 Task: Look for products in the category "Beef" from the brand "Store Brand".
Action: Mouse moved to (20, 75)
Screenshot: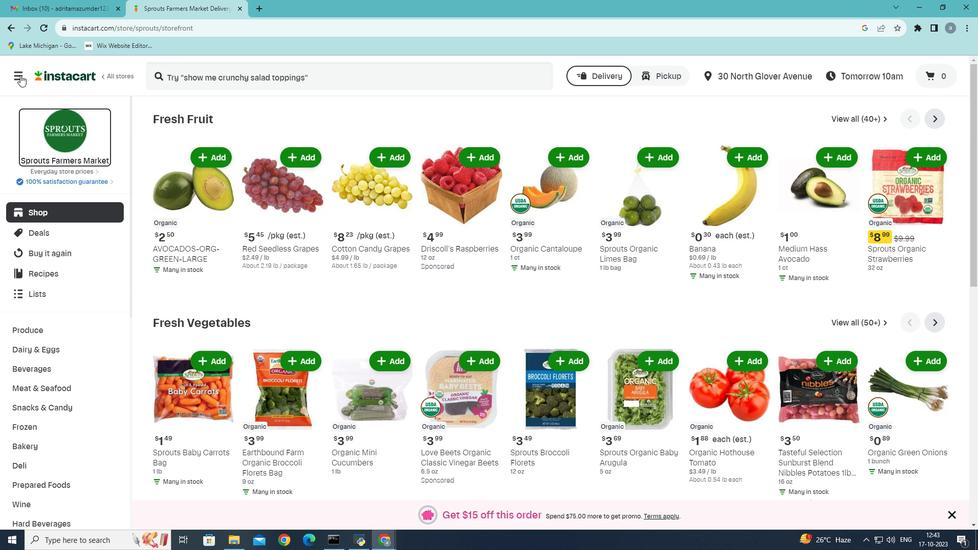 
Action: Mouse pressed left at (20, 75)
Screenshot: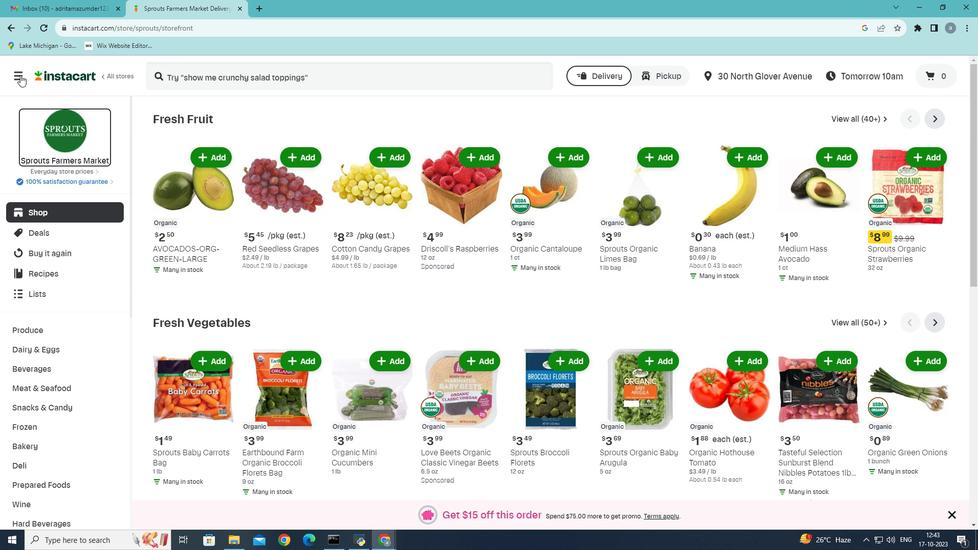 
Action: Mouse moved to (48, 302)
Screenshot: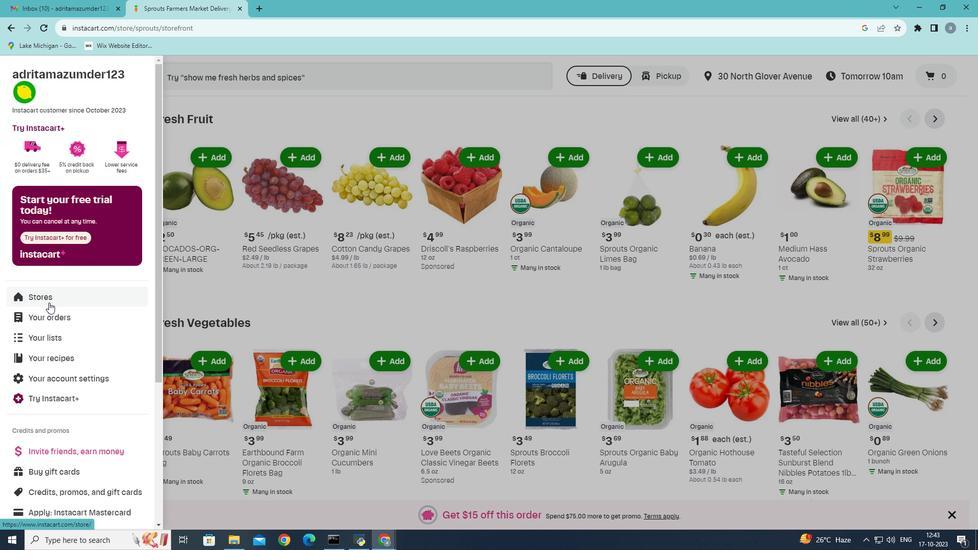 
Action: Mouse pressed left at (48, 302)
Screenshot: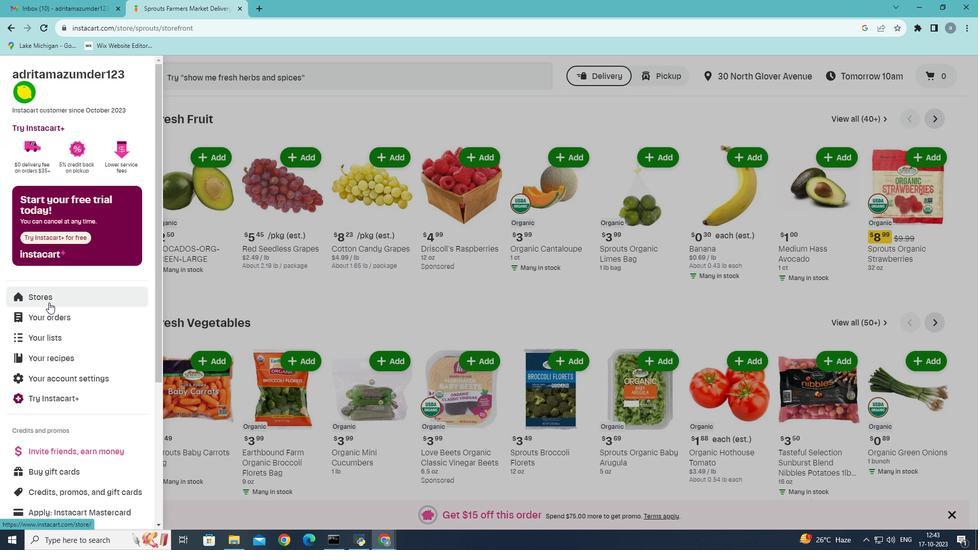 
Action: Mouse moved to (256, 112)
Screenshot: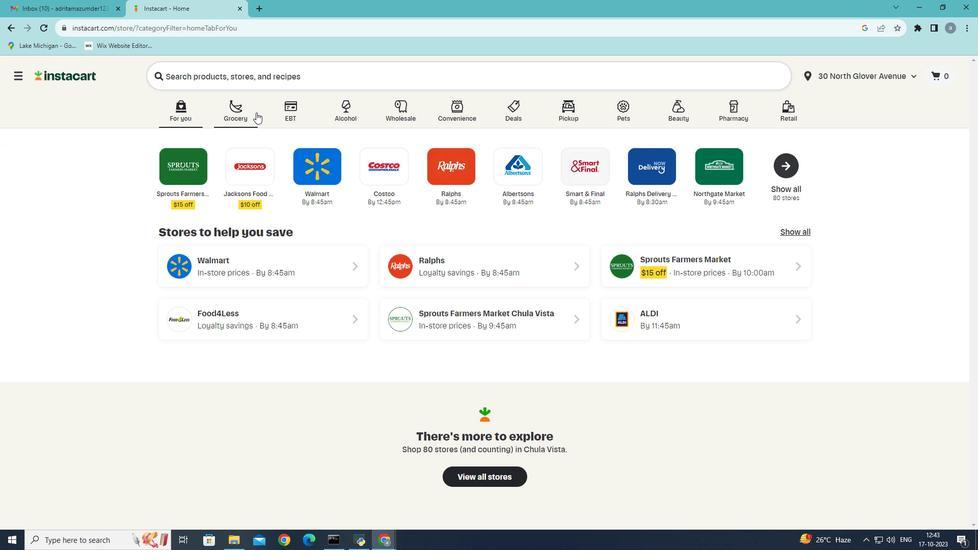 
Action: Mouse pressed left at (256, 112)
Screenshot: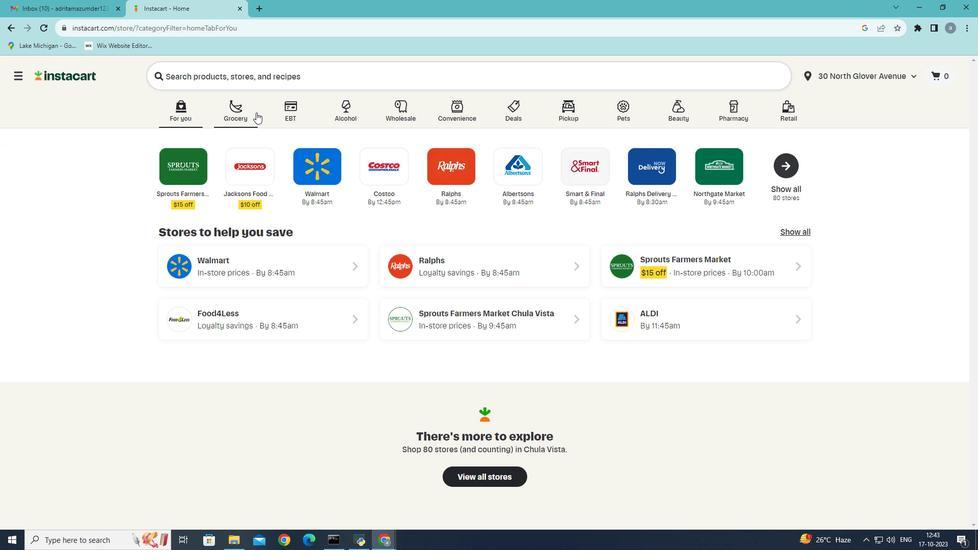 
Action: Mouse moved to (633, 231)
Screenshot: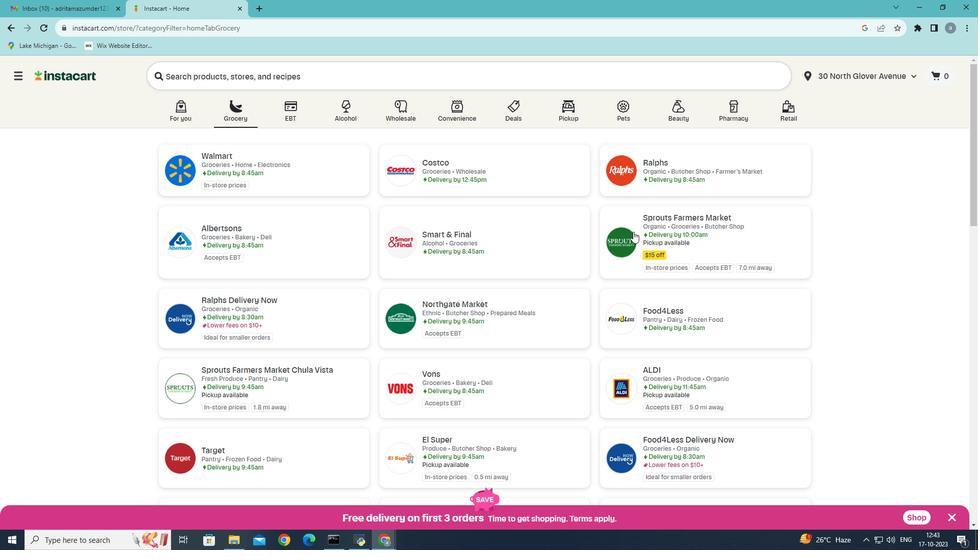 
Action: Mouse pressed left at (633, 231)
Screenshot: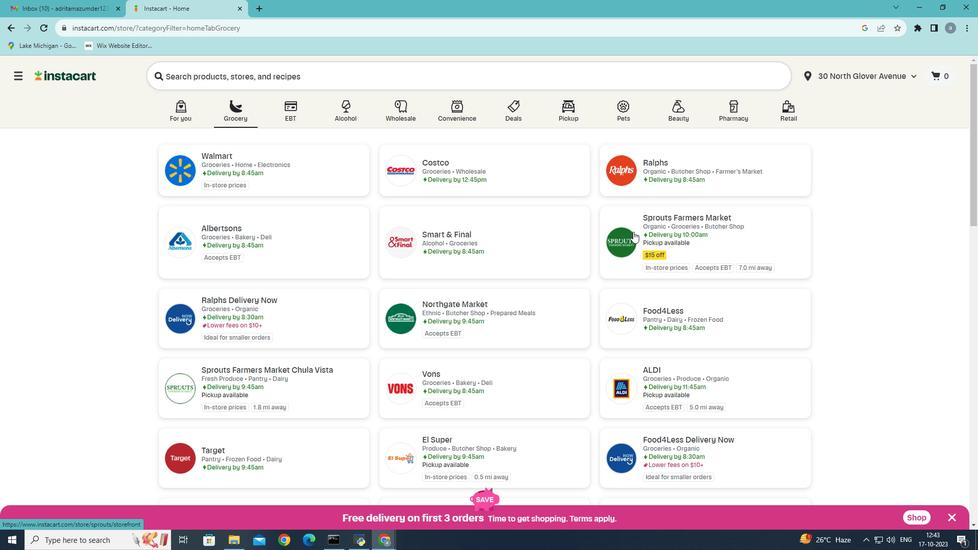 
Action: Mouse moved to (45, 386)
Screenshot: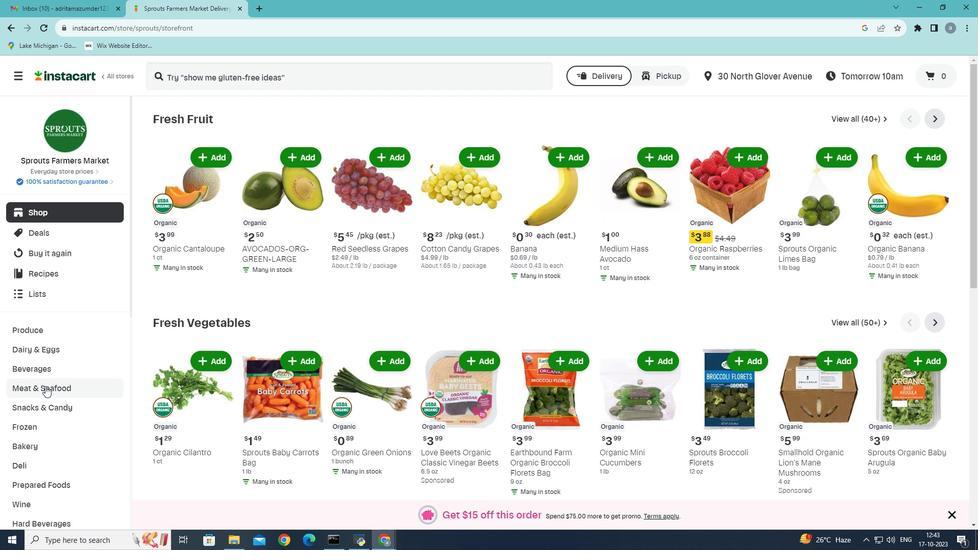 
Action: Mouse pressed left at (45, 386)
Screenshot: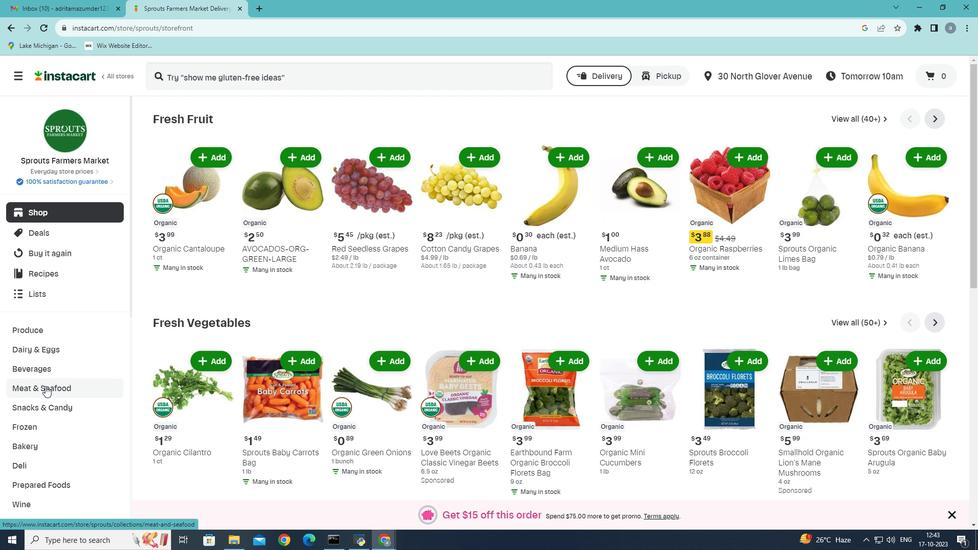 
Action: Mouse moved to (296, 142)
Screenshot: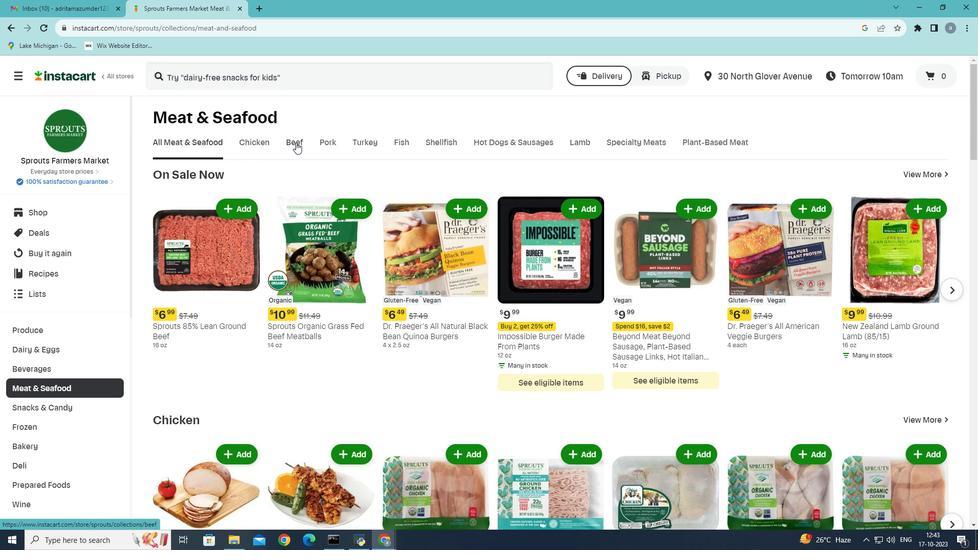 
Action: Mouse pressed left at (296, 142)
Screenshot: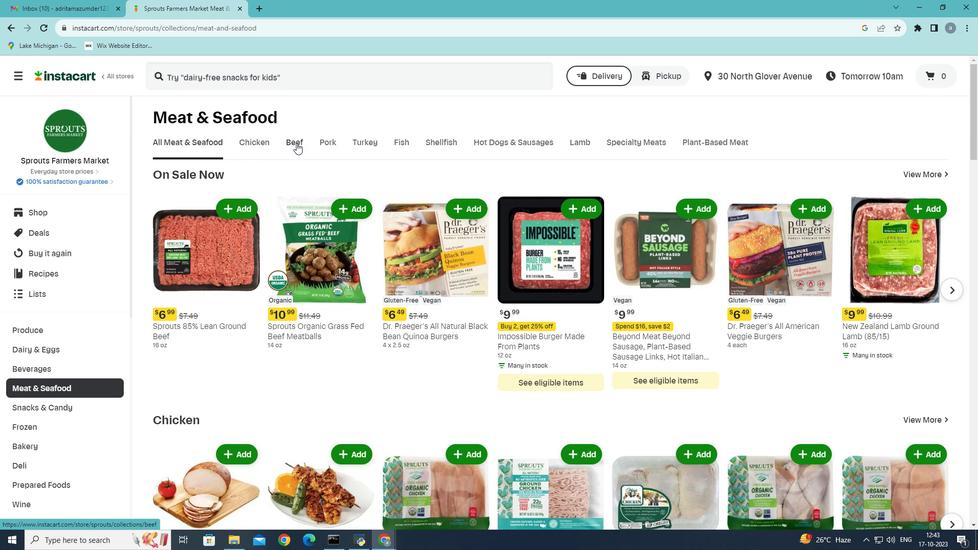 
Action: Mouse moved to (409, 190)
Screenshot: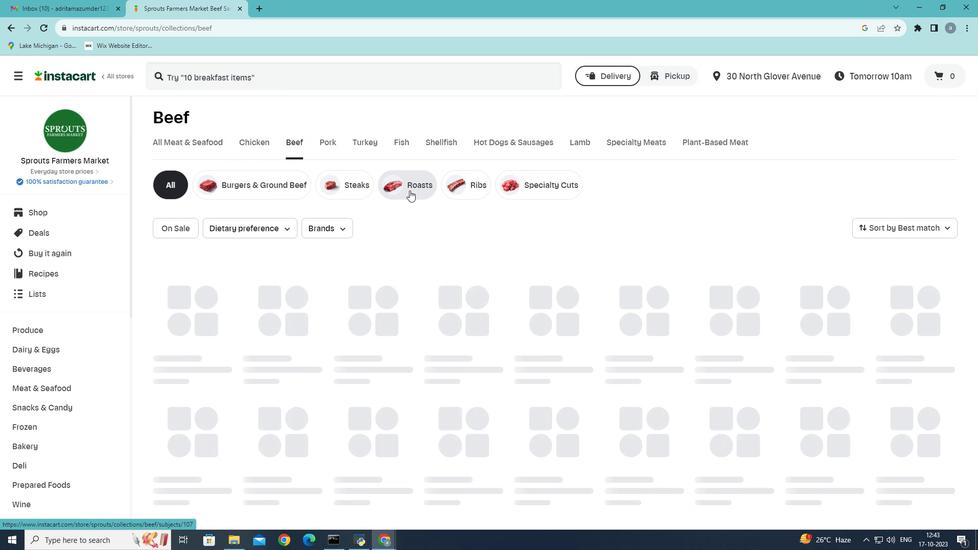 
Action: Mouse pressed left at (409, 190)
Screenshot: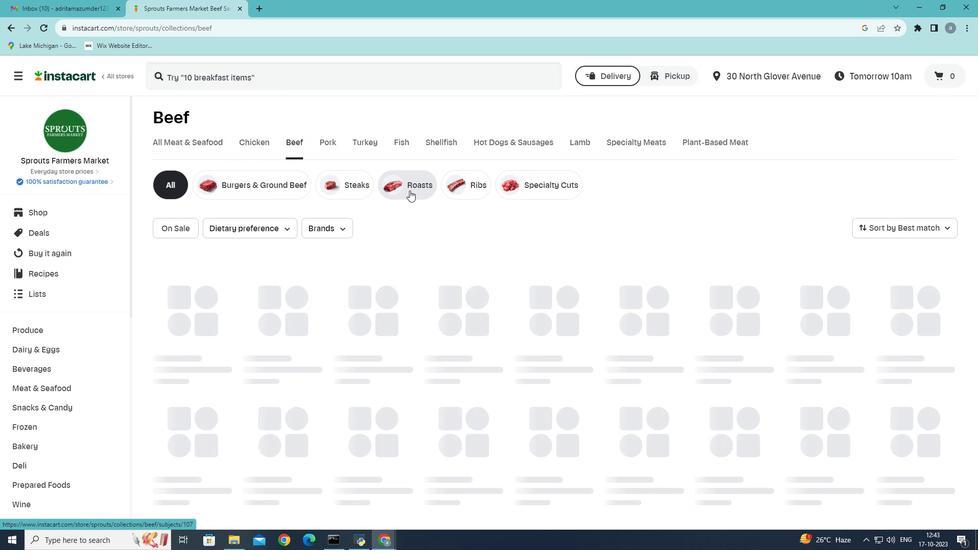 
Action: Mouse moved to (414, 183)
Screenshot: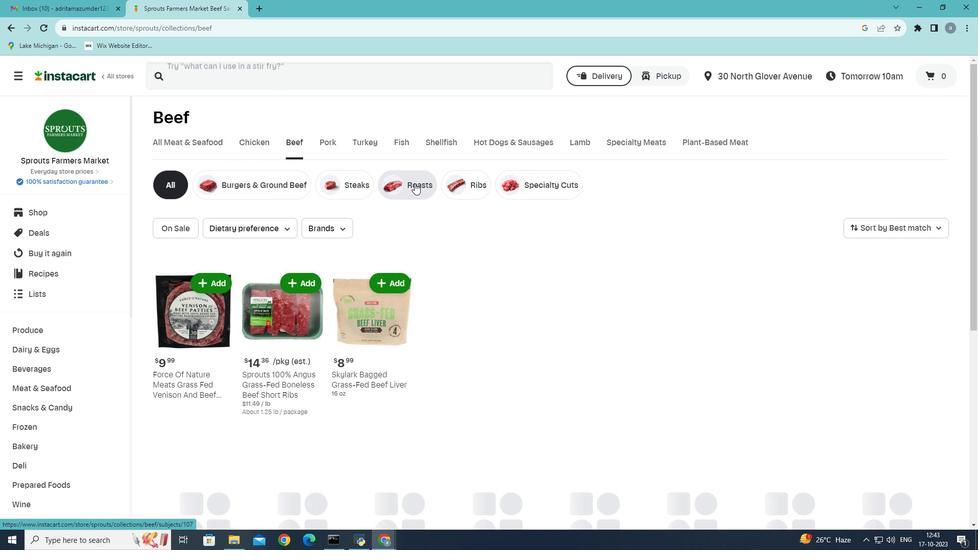 
Action: Mouse pressed left at (414, 183)
Screenshot: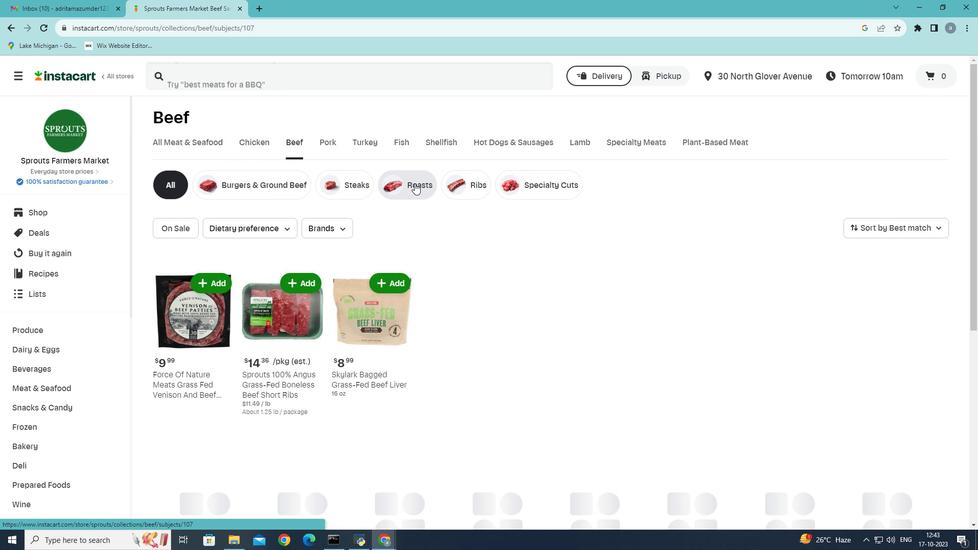 
Action: Mouse moved to (245, 228)
Screenshot: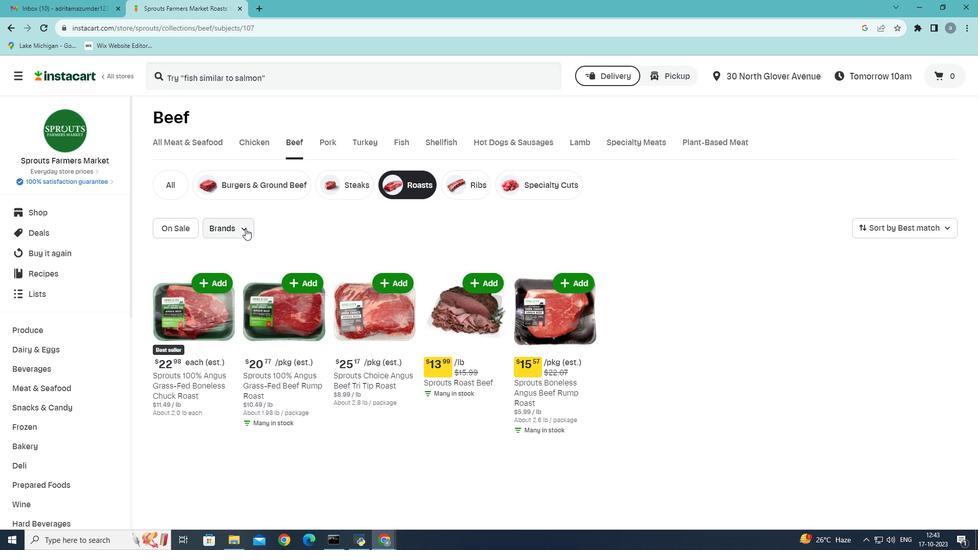 
Action: Mouse pressed left at (245, 228)
Screenshot: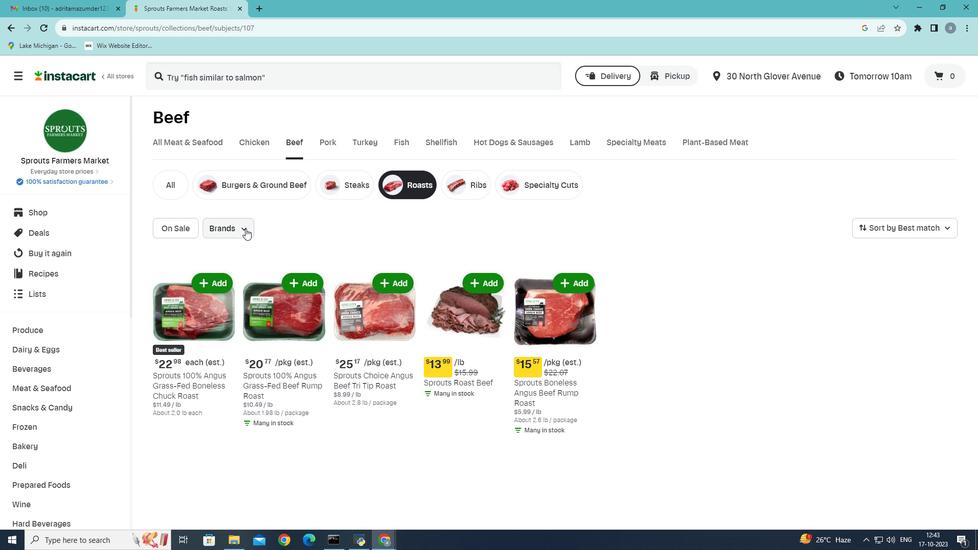 
Action: Mouse moved to (221, 260)
Screenshot: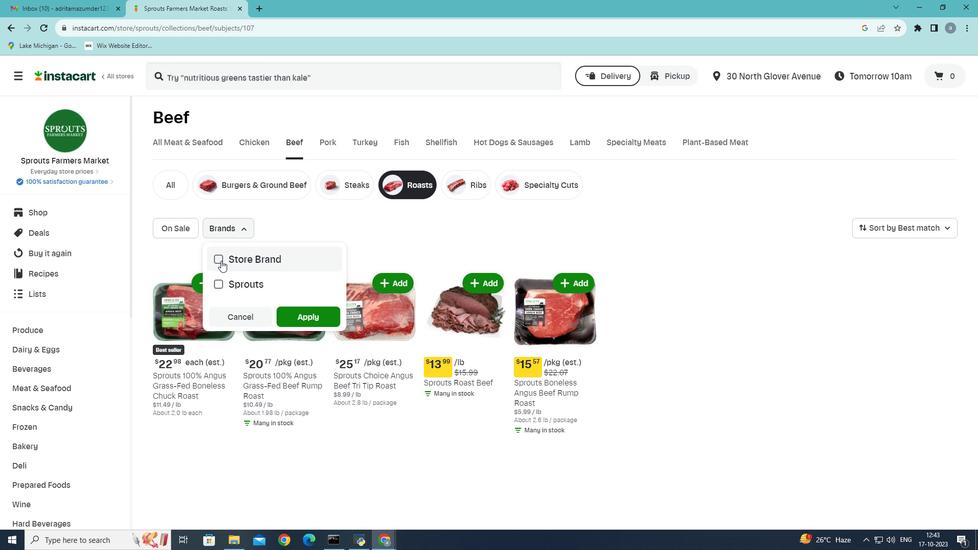 
Action: Mouse pressed left at (221, 260)
Screenshot: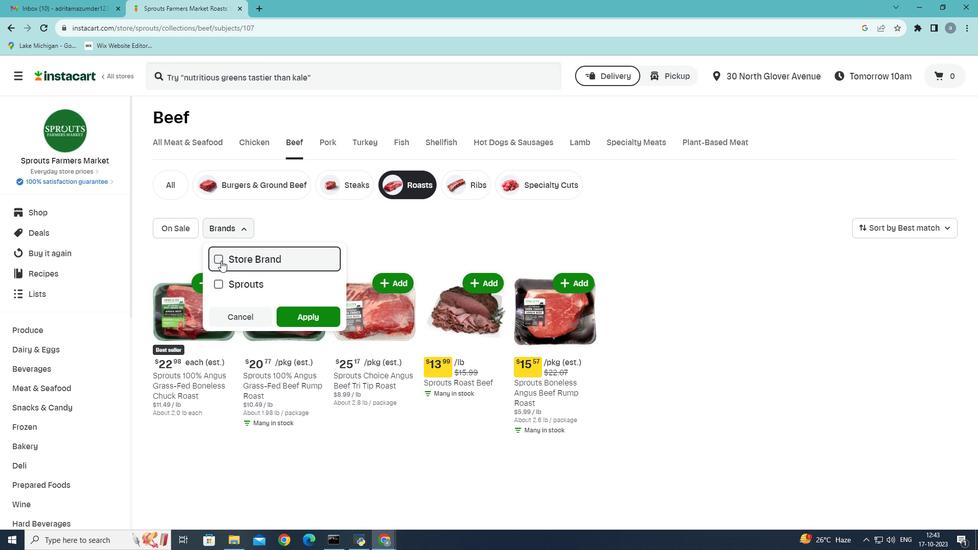 
Action: Mouse moved to (301, 314)
Screenshot: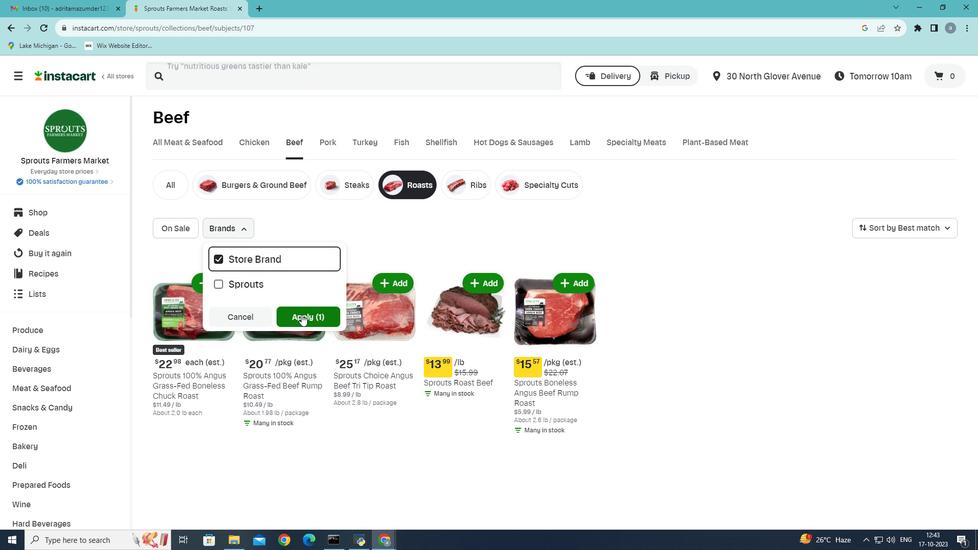
Action: Mouse pressed left at (301, 314)
Screenshot: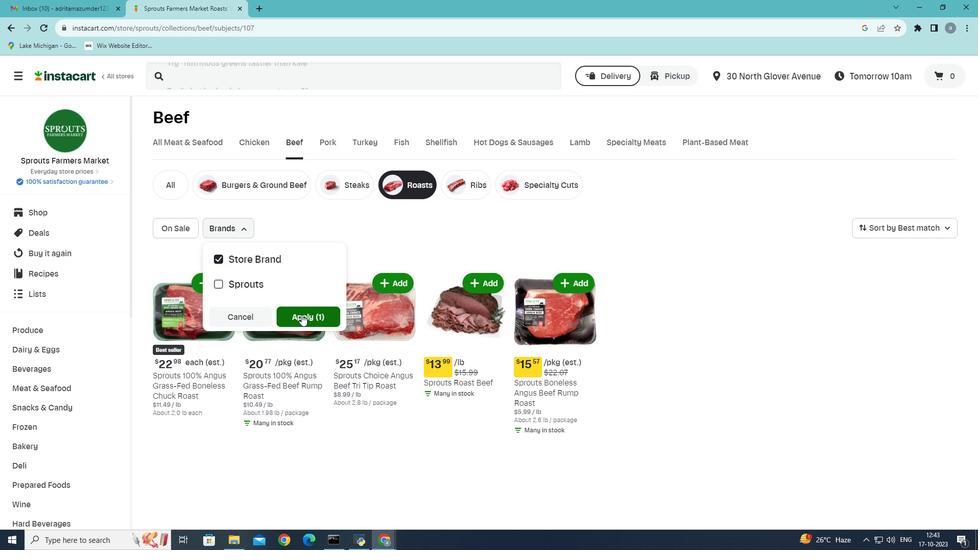
Action: Mouse moved to (321, 303)
Screenshot: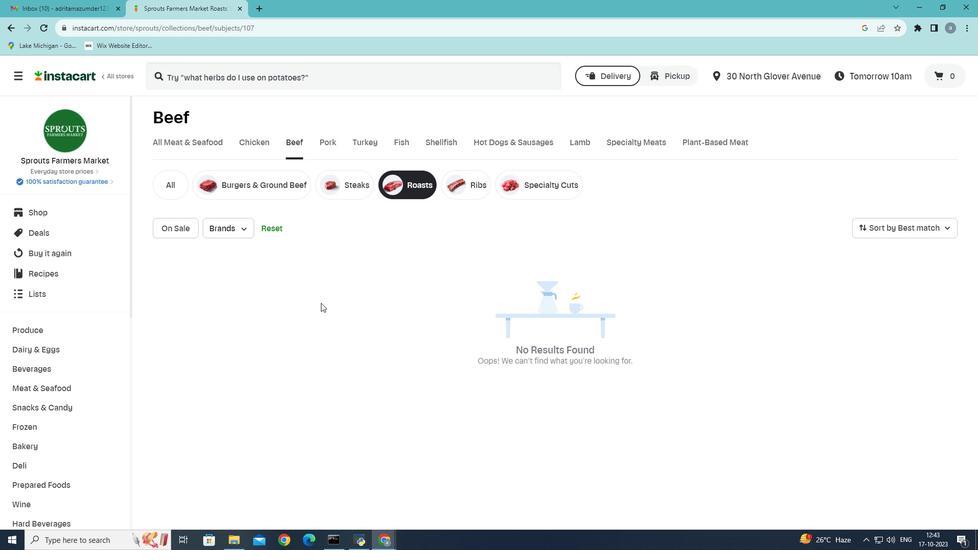 
